 Task: Preview the normalize effect.
Action: Mouse moved to (275, 6)
Screenshot: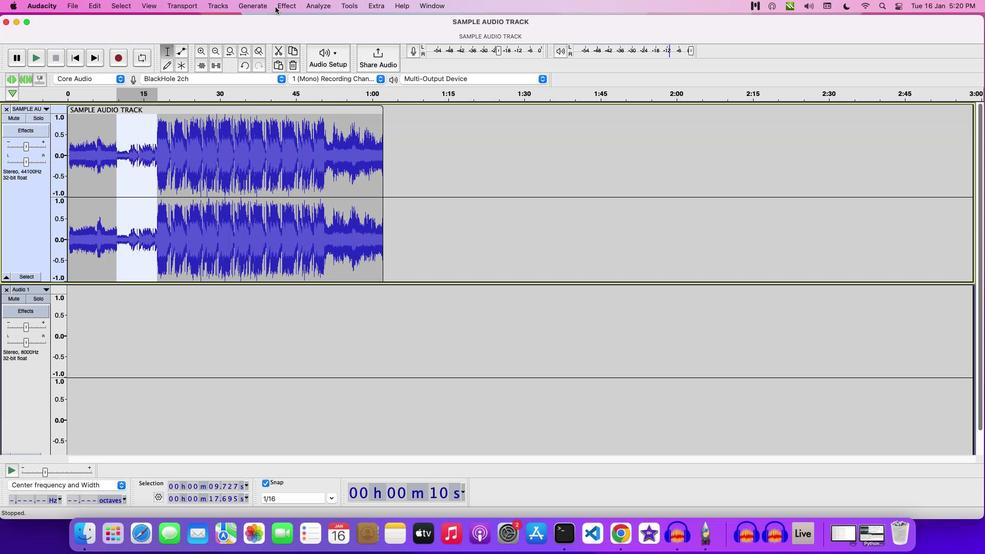 
Action: Mouse pressed left at (275, 6)
Screenshot: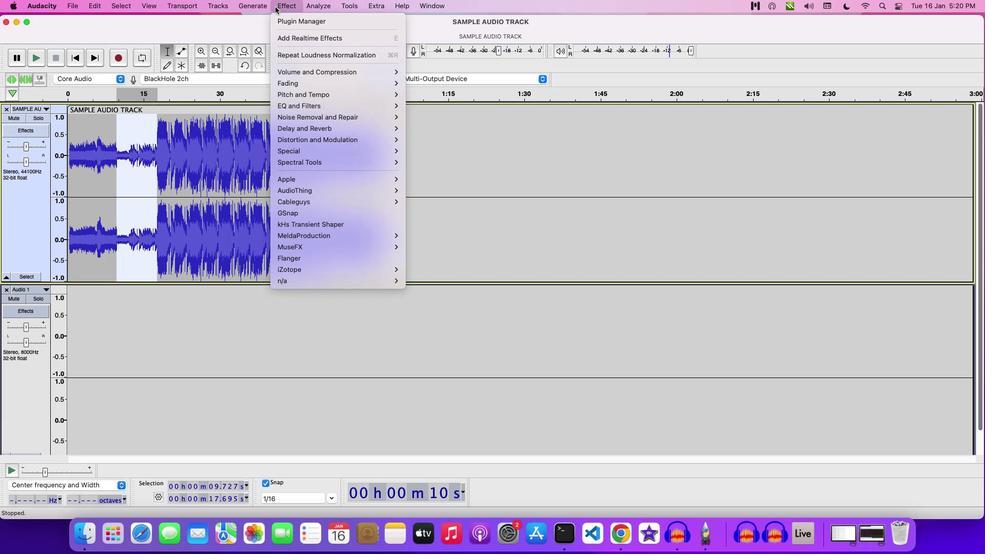 
Action: Mouse moved to (431, 130)
Screenshot: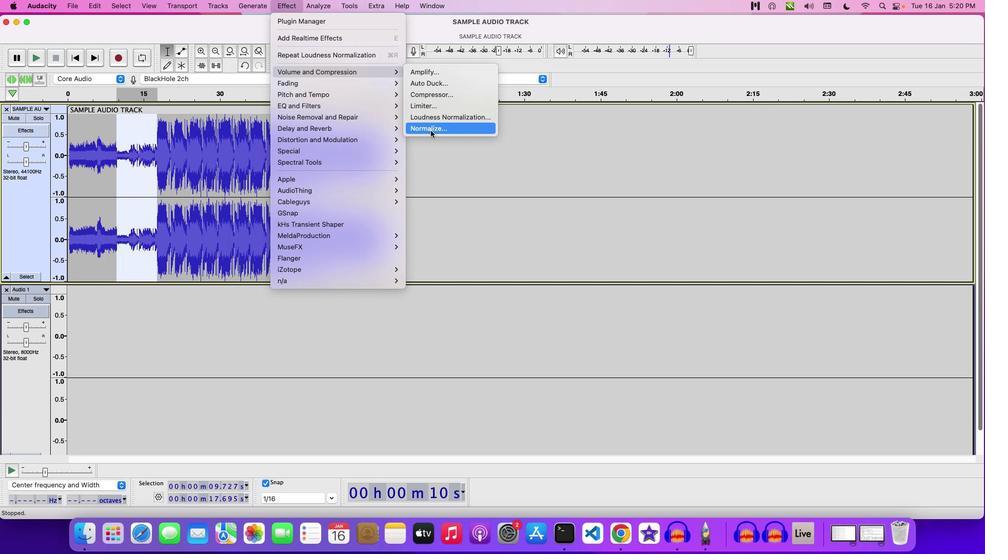
Action: Mouse pressed left at (431, 130)
Screenshot: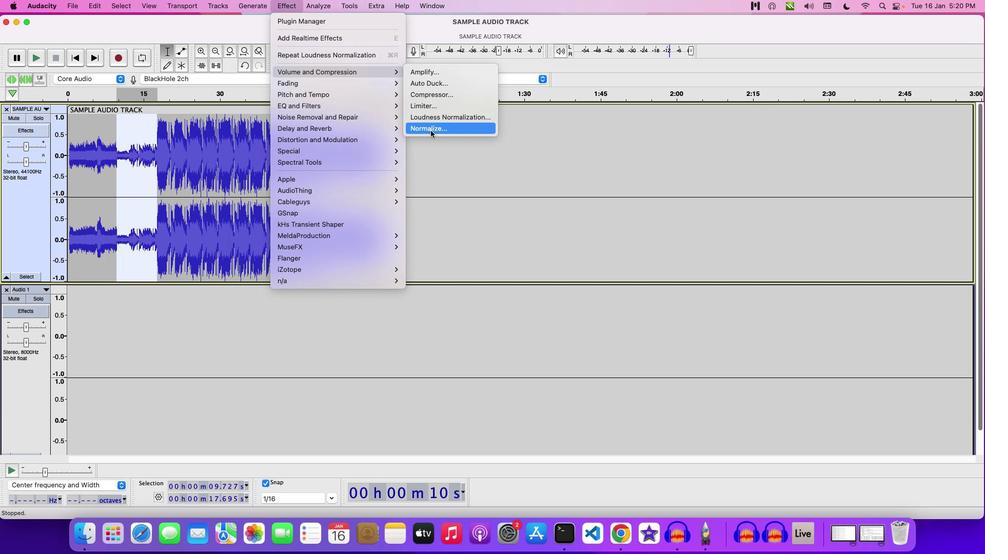 
Action: Mouse moved to (483, 248)
Screenshot: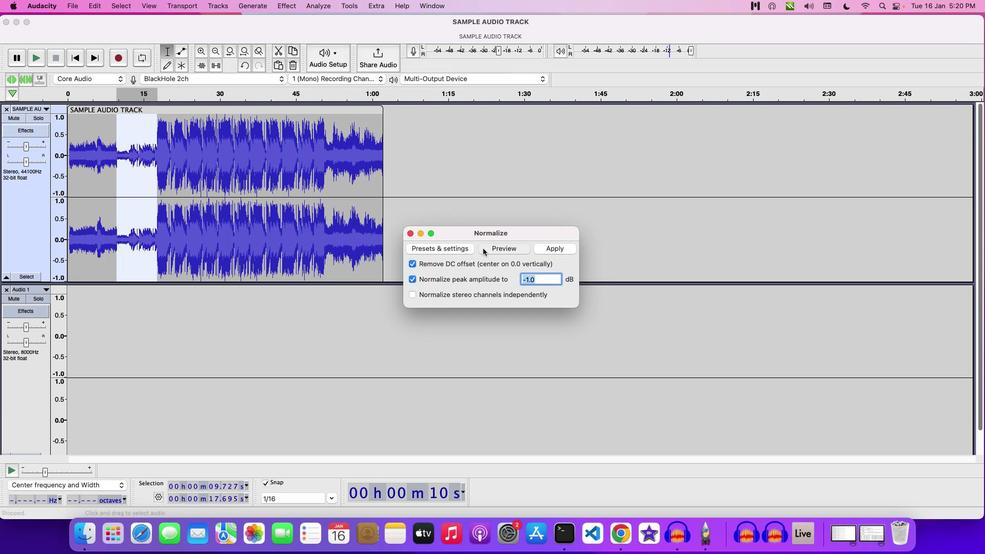 
Action: Mouse pressed left at (483, 248)
Screenshot: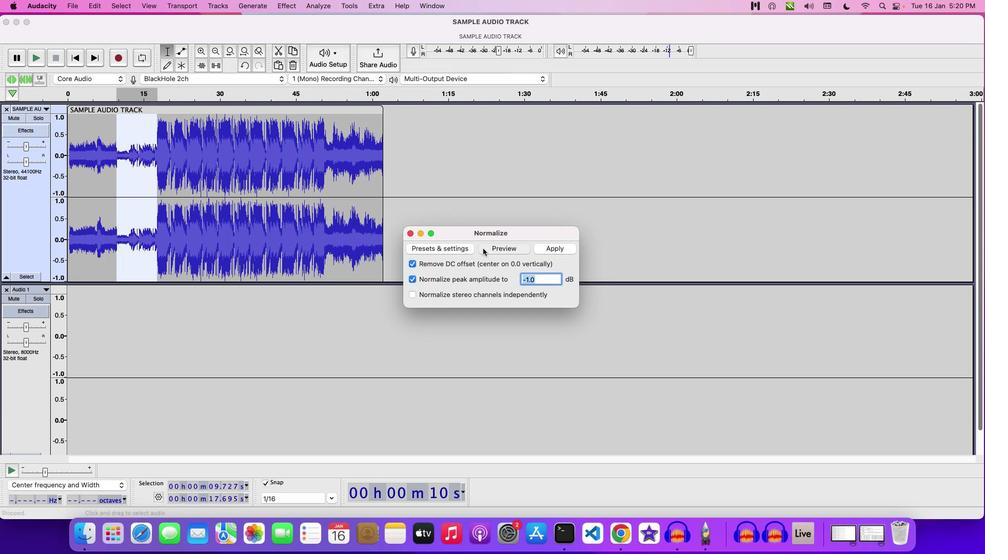 
Action: Mouse moved to (518, 249)
Screenshot: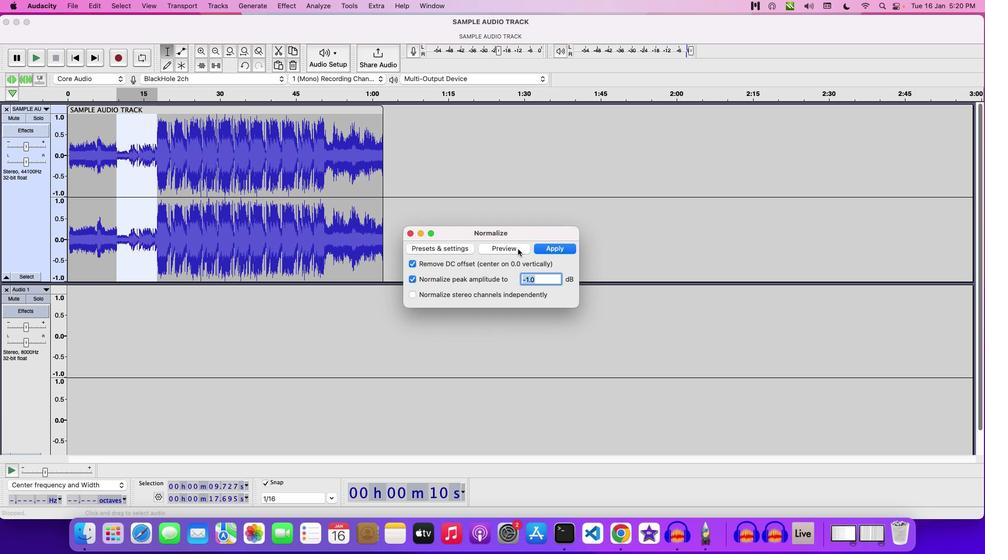 
